 Task: Change slide transition to gallery.
Action: Mouse moved to (103, 77)
Screenshot: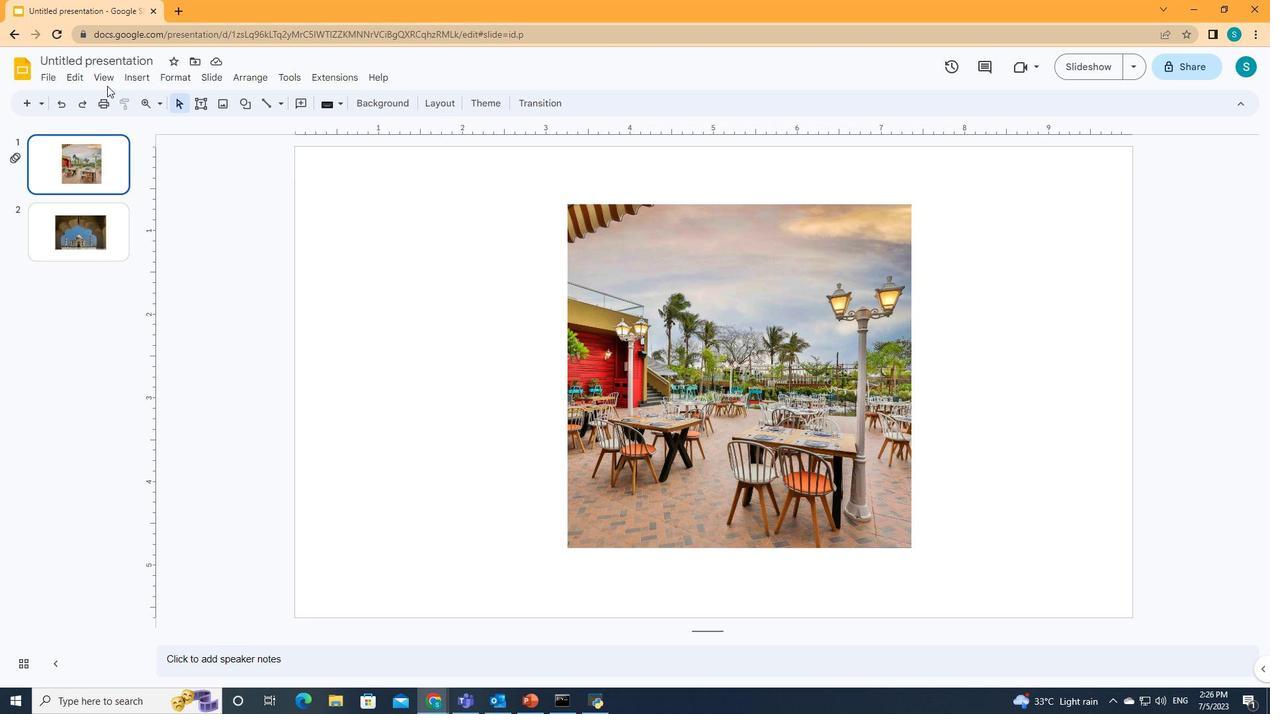 
Action: Mouse pressed left at (103, 77)
Screenshot: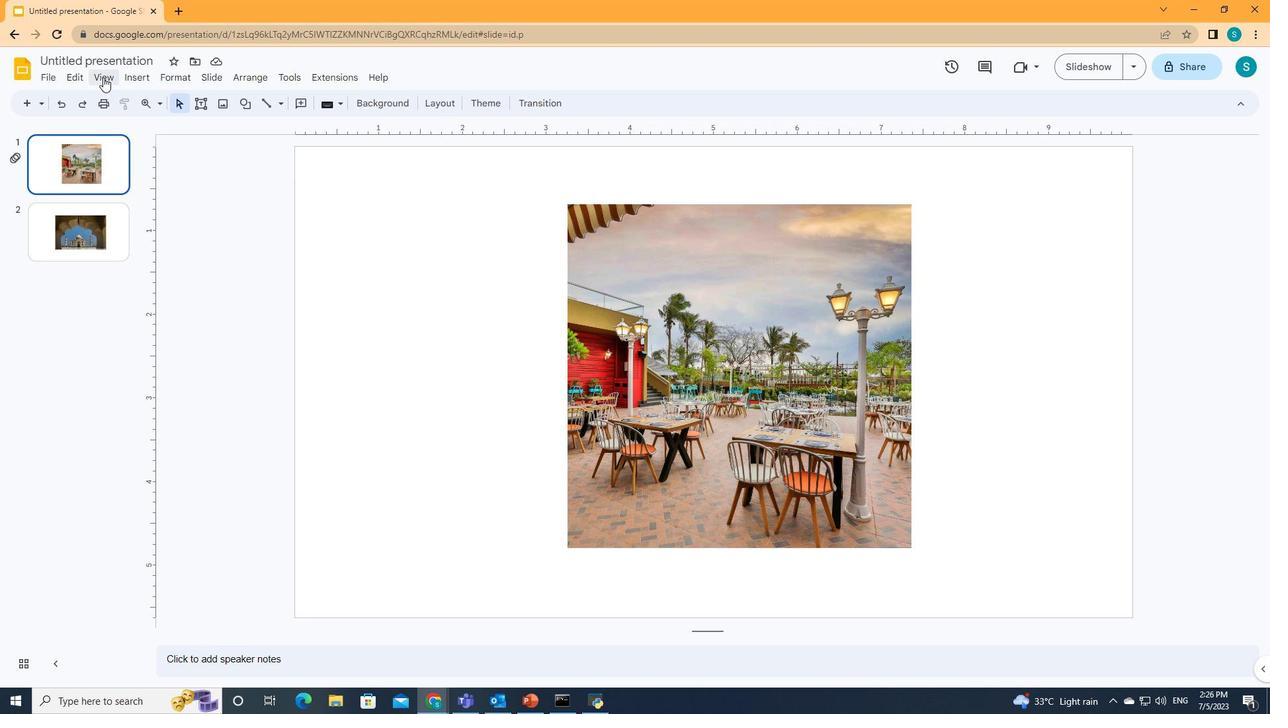 
Action: Mouse moved to (128, 127)
Screenshot: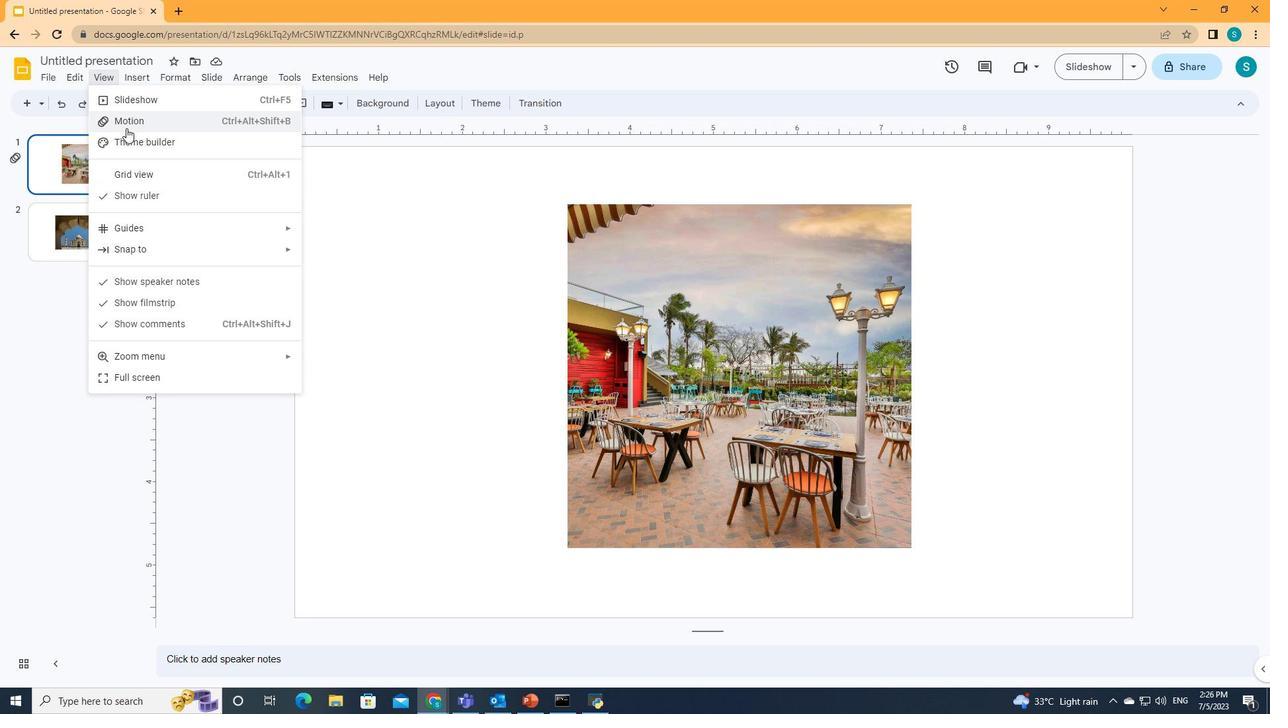 
Action: Mouse pressed left at (128, 127)
Screenshot: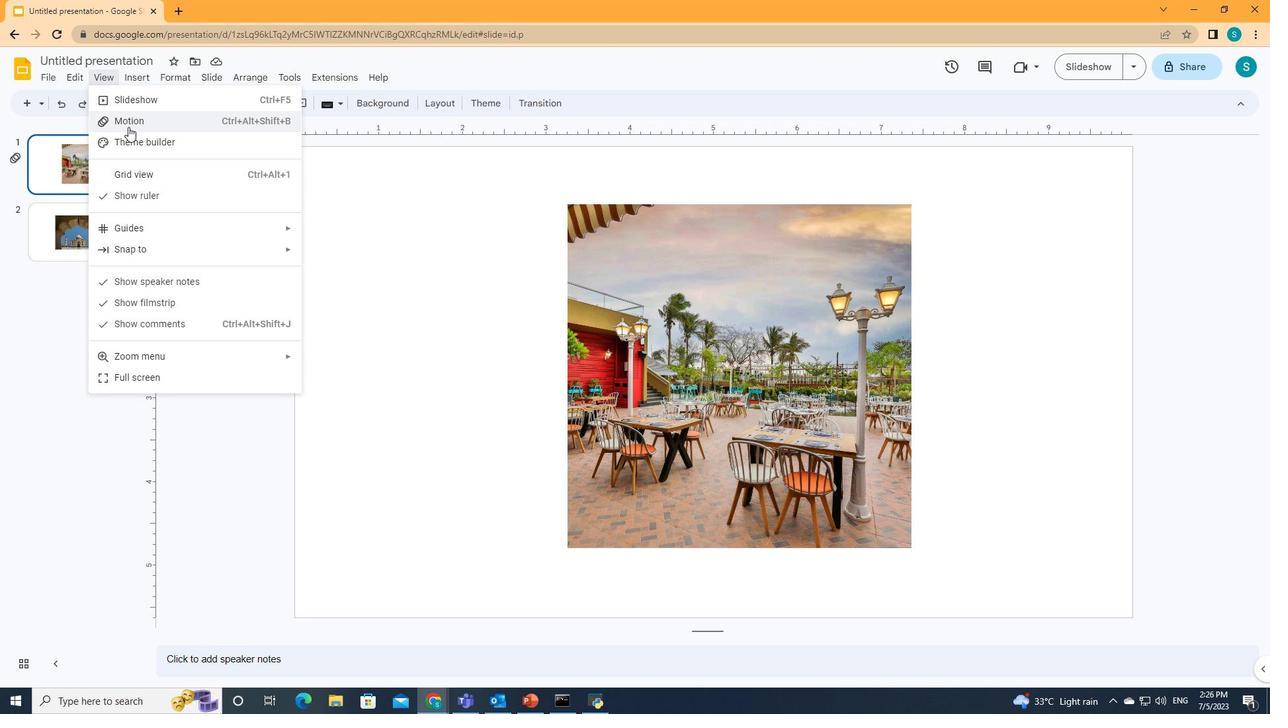 
Action: Mouse moved to (1072, 189)
Screenshot: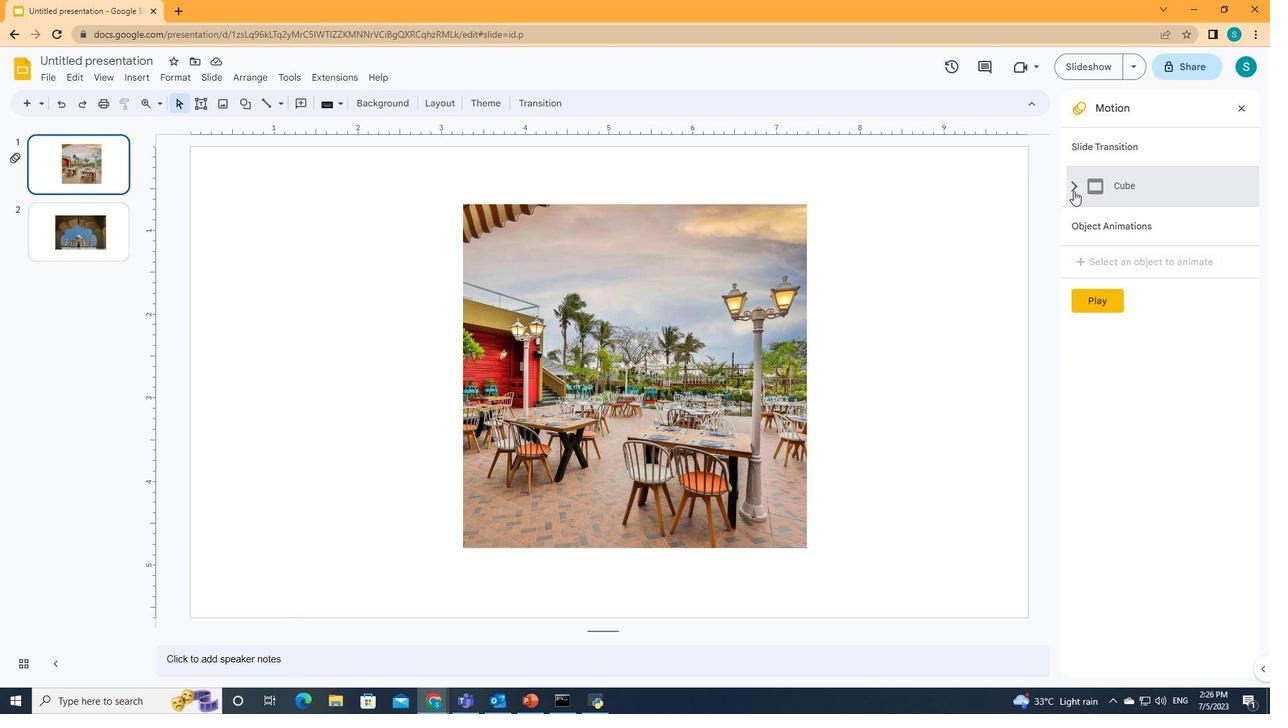 
Action: Mouse pressed left at (1072, 189)
Screenshot: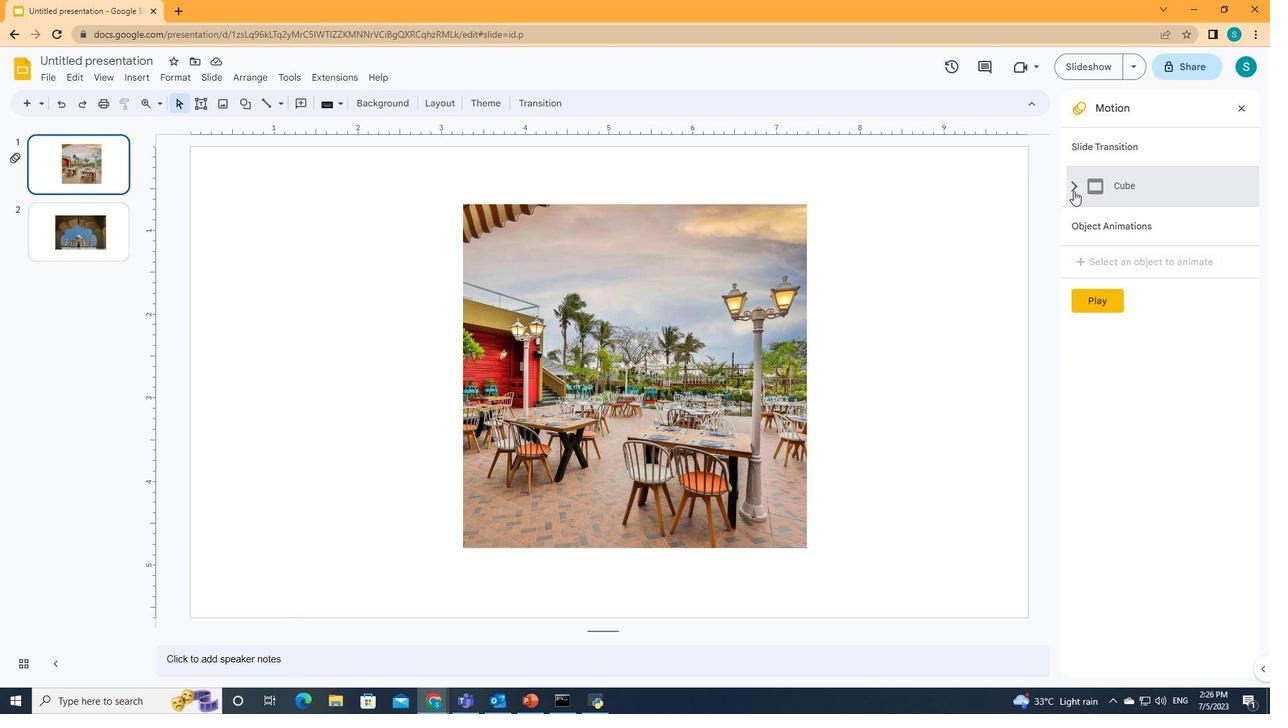 
Action: Mouse moved to (1232, 233)
Screenshot: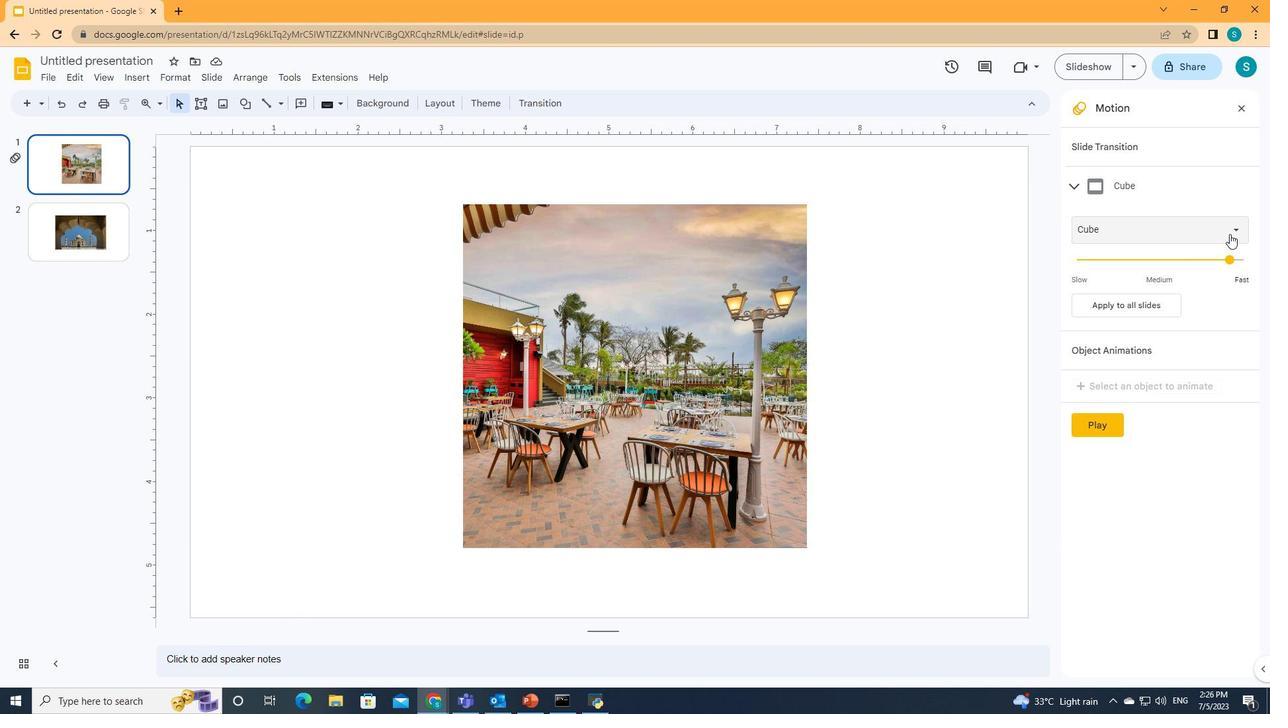 
Action: Mouse pressed left at (1232, 233)
Screenshot: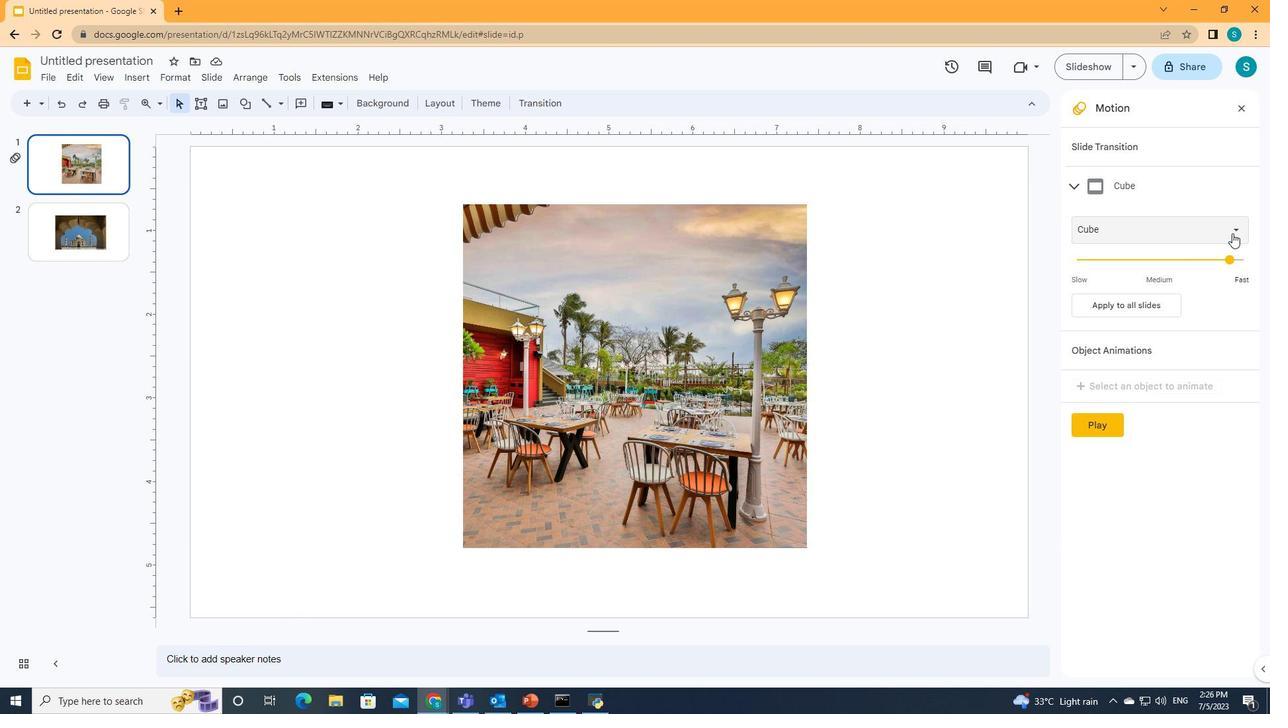 
Action: Mouse moved to (1122, 408)
Screenshot: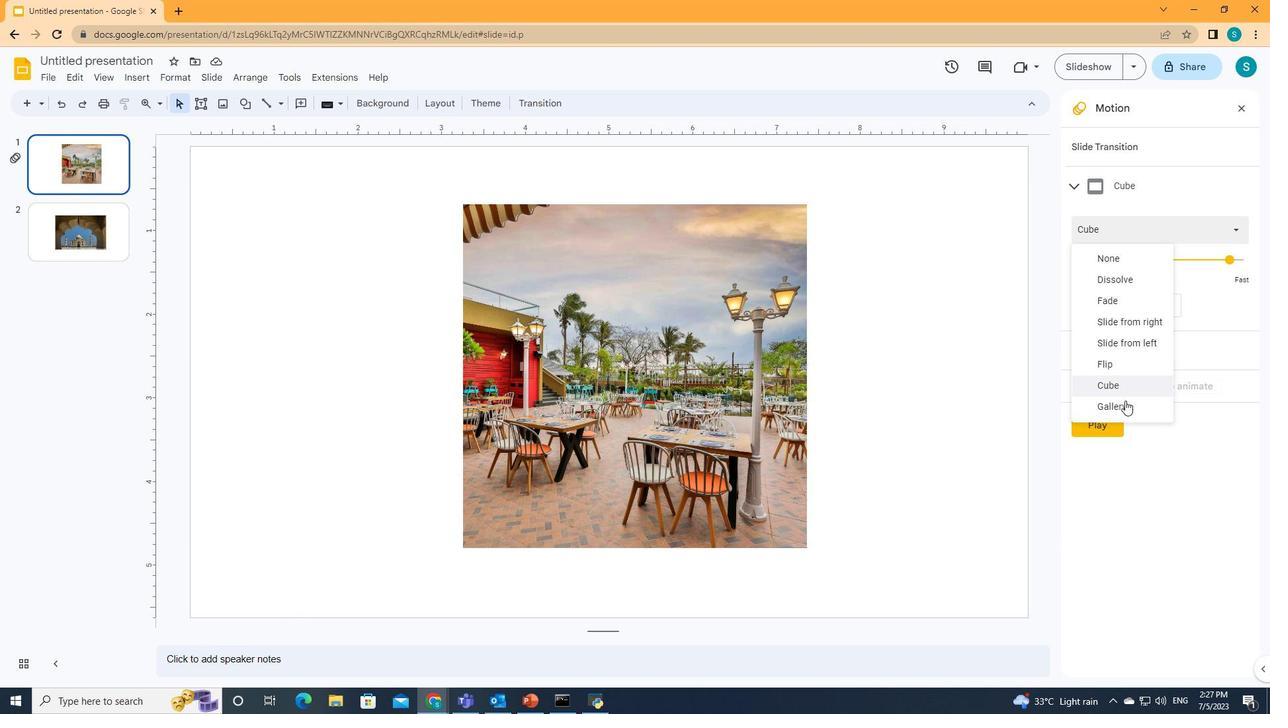 
Action: Mouse pressed left at (1122, 408)
Screenshot: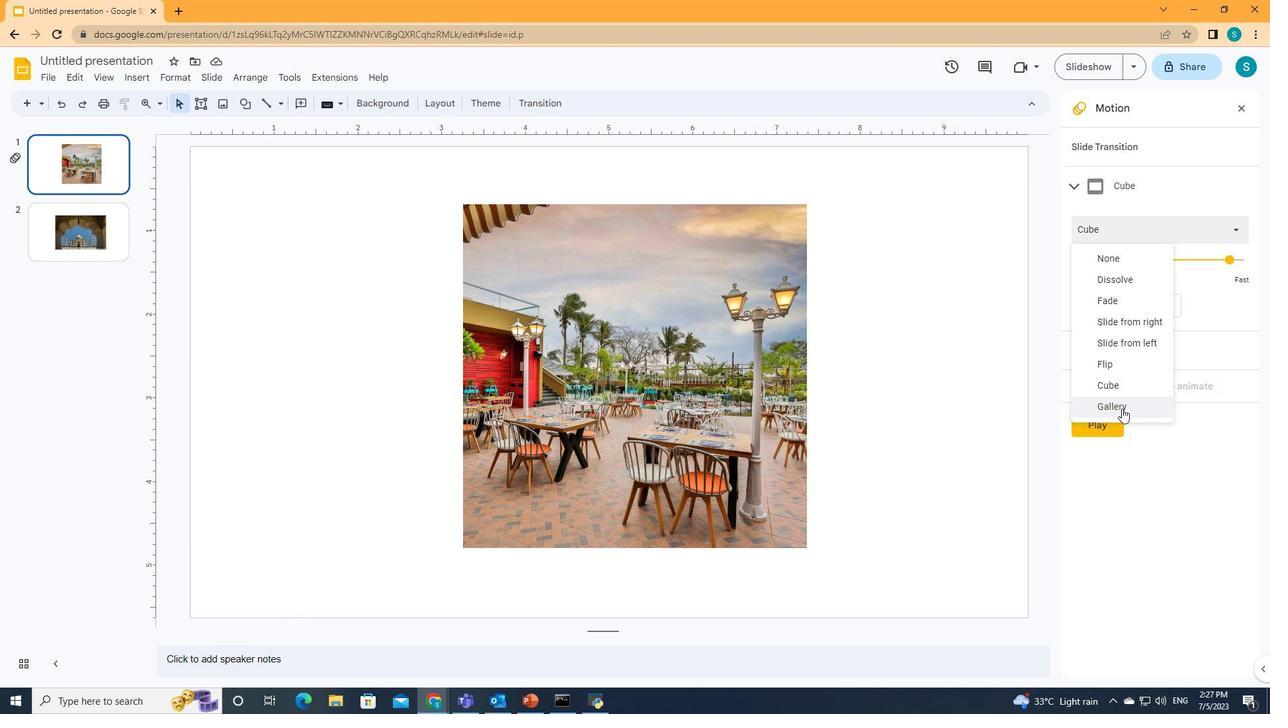 
